 Task: Search for a round-trip flight from Athens to Istanbul, departing on August 1st and returning on August 15th.
Action: Mouse moved to (373, 357)
Screenshot: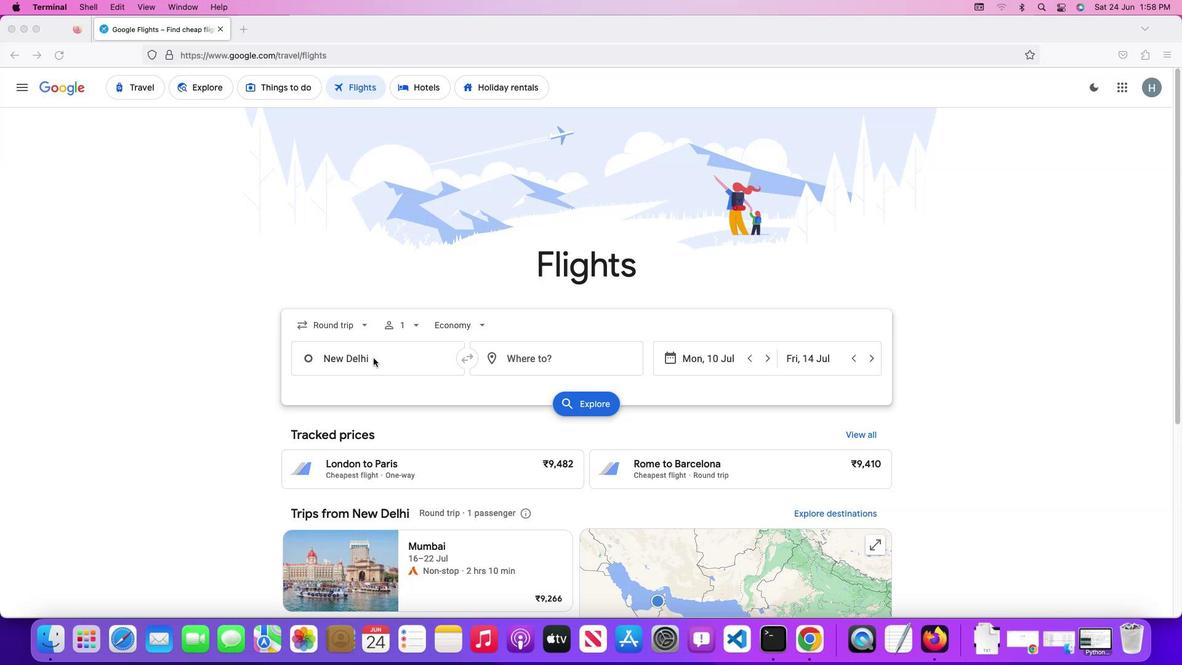 
Action: Mouse pressed left at (373, 357)
Screenshot: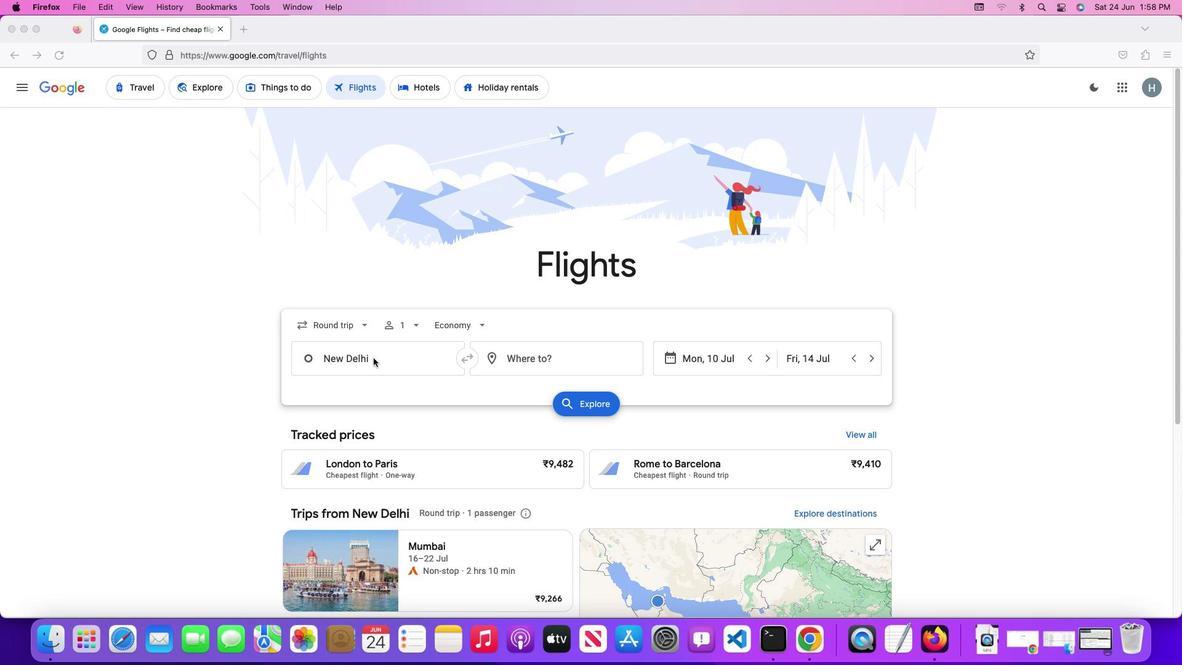 
Action: Mouse pressed left at (373, 357)
Screenshot: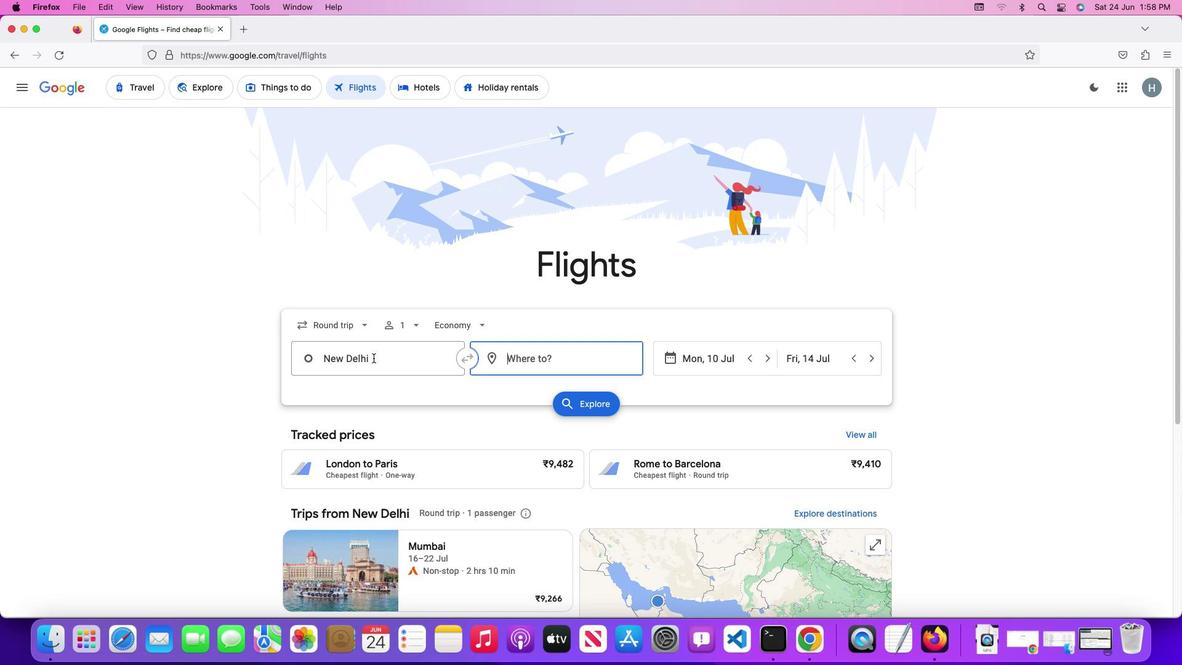 
Action: Key pressed Key.shift'A''t''h''e''n''s'
Screenshot: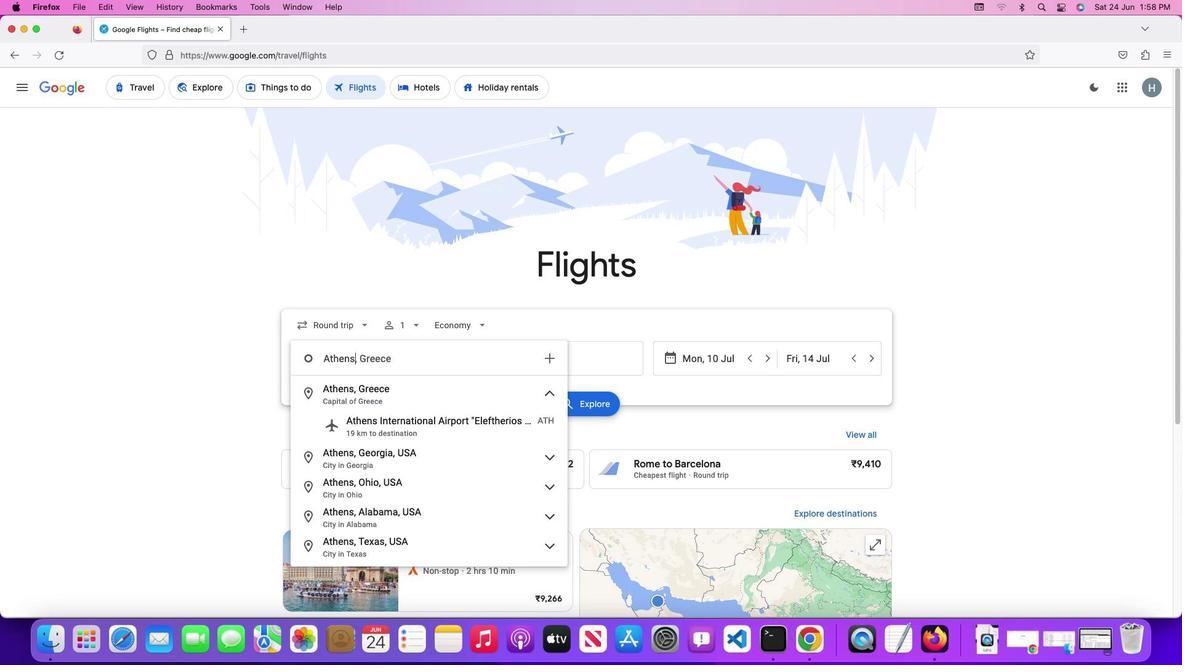 
Action: Mouse moved to (482, 398)
Screenshot: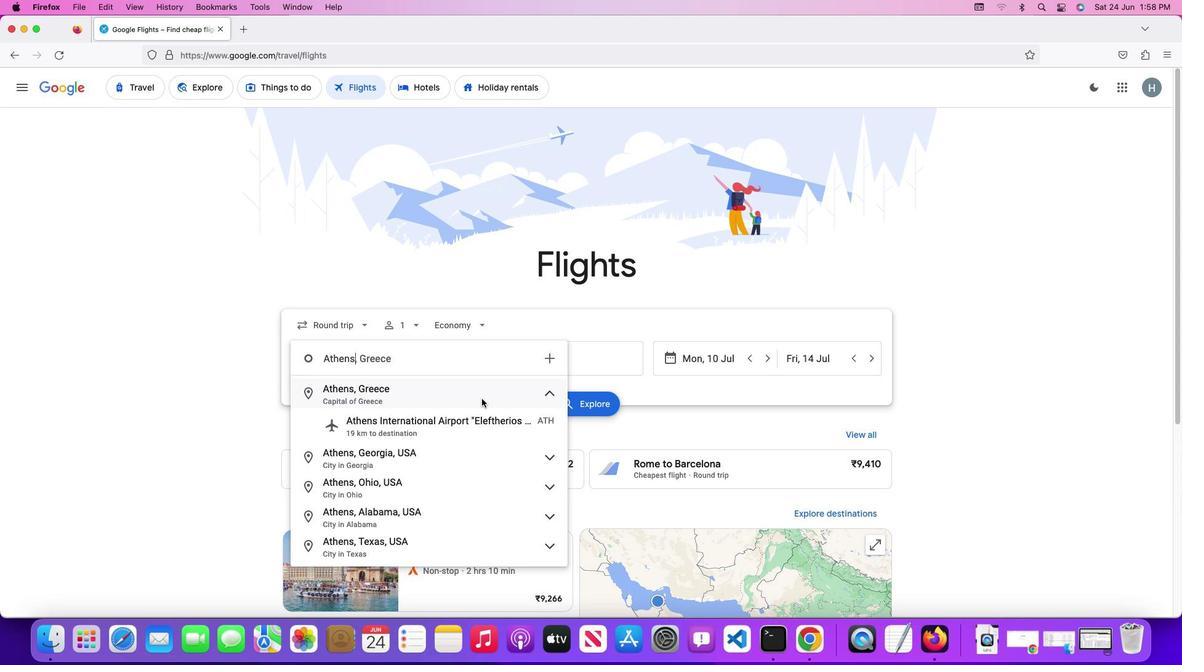 
Action: Mouse pressed left at (482, 398)
Screenshot: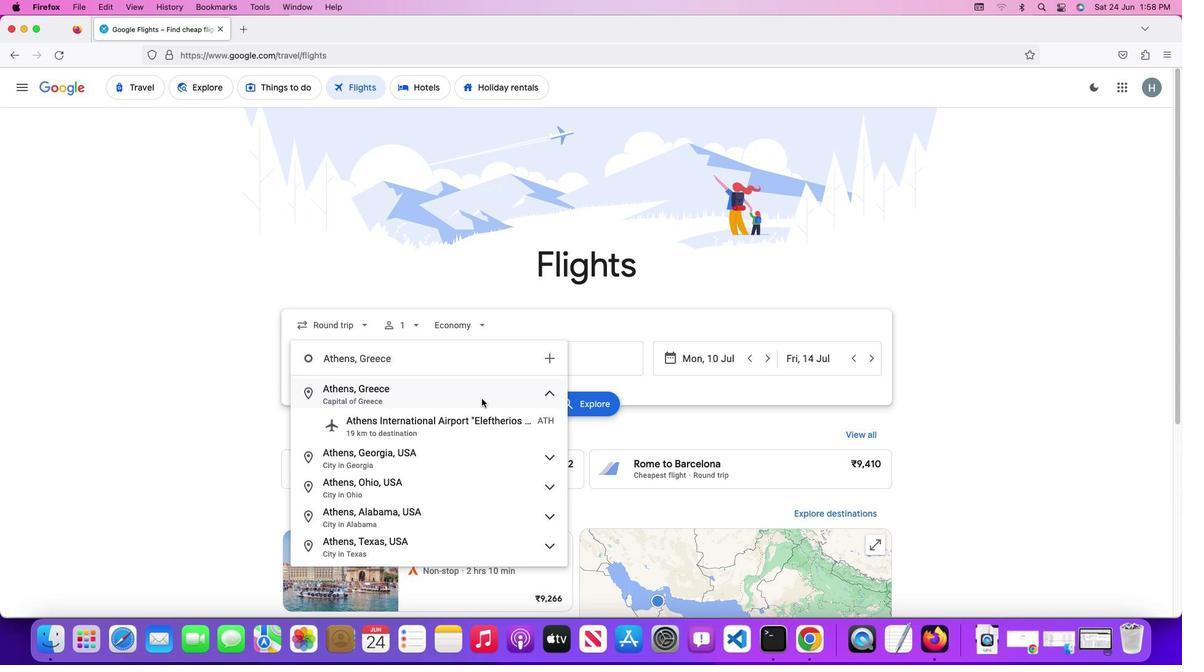 
Action: Mouse moved to (577, 366)
Screenshot: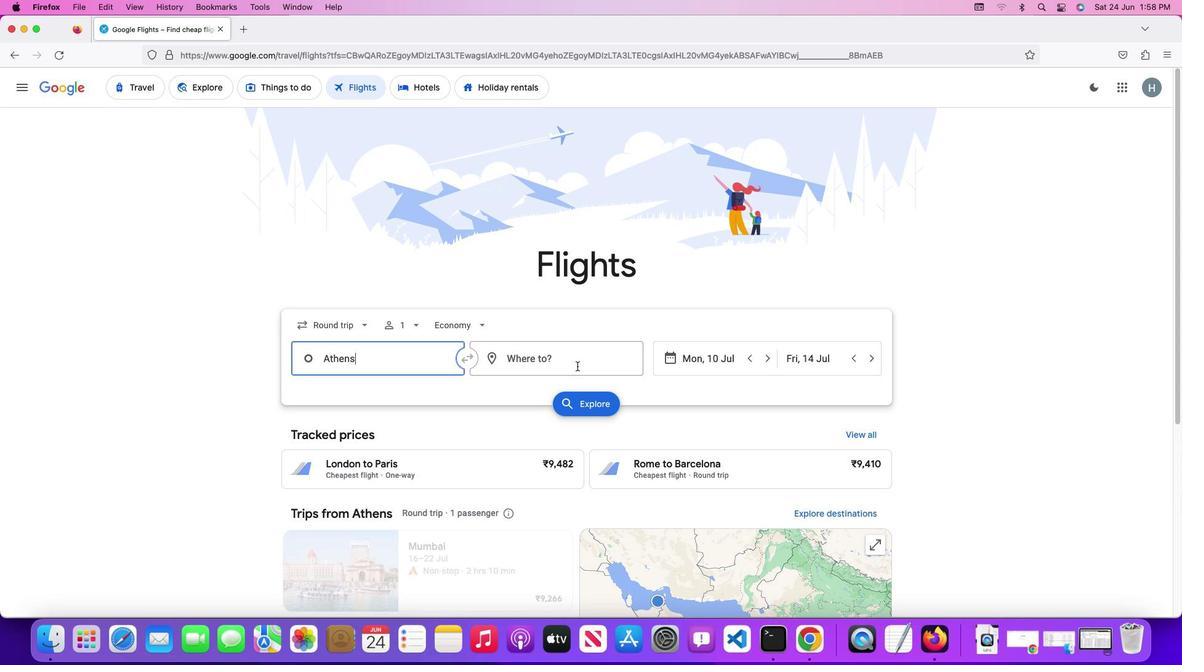 
Action: Mouse pressed left at (577, 366)
Screenshot: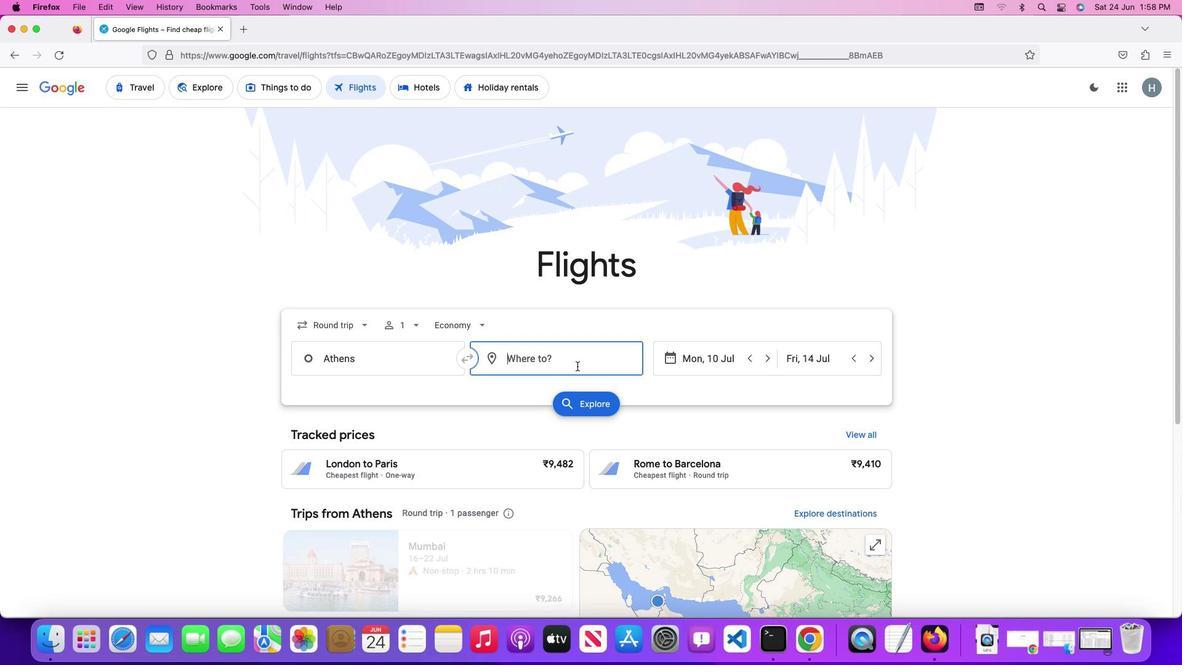 
Action: Key pressed Key.shift'I''s''t''a''n''b''u''l'
Screenshot: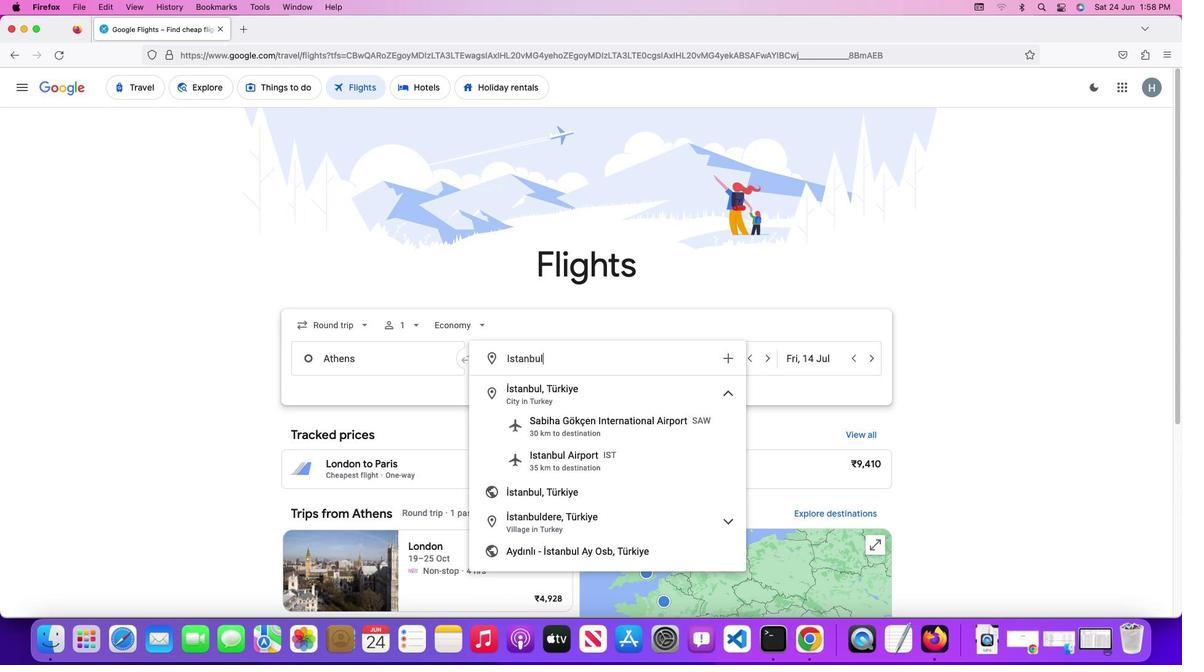 
Action: Mouse moved to (595, 399)
Screenshot: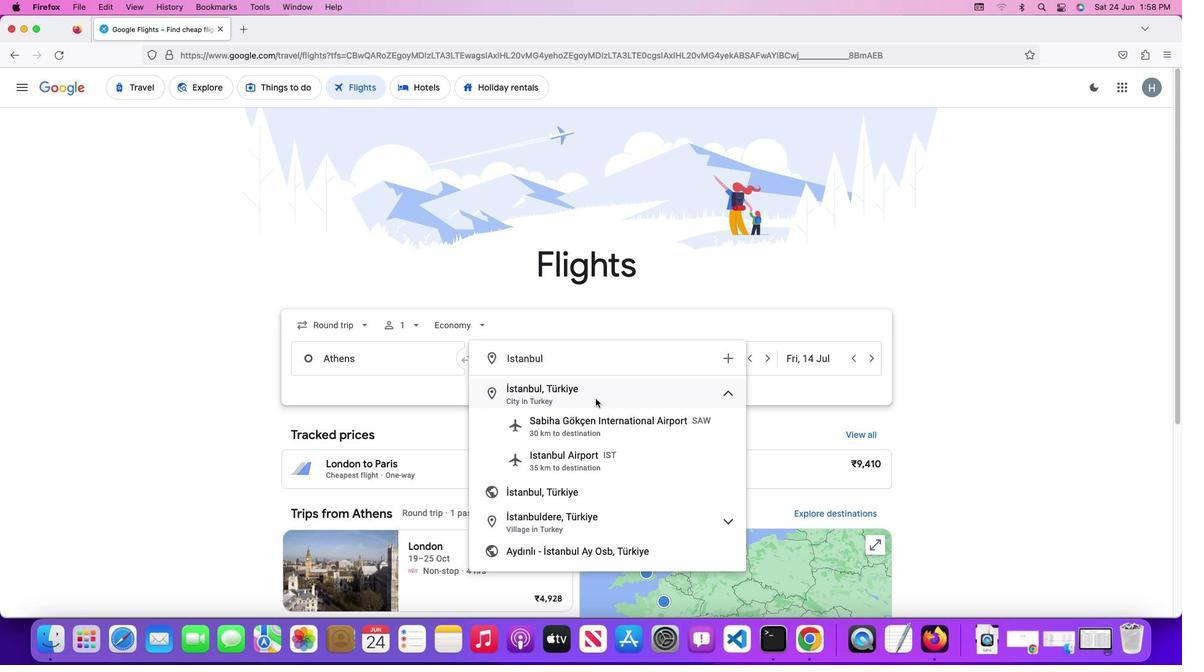 
Action: Mouse pressed left at (595, 399)
Screenshot: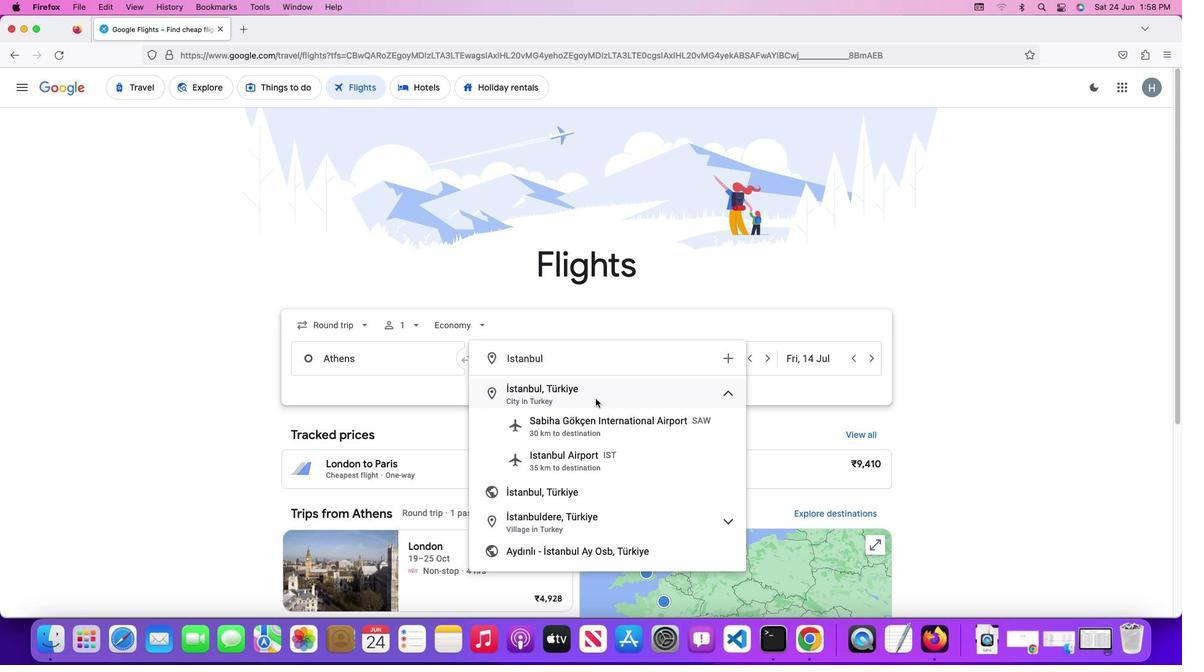 
Action: Mouse moved to (720, 359)
Screenshot: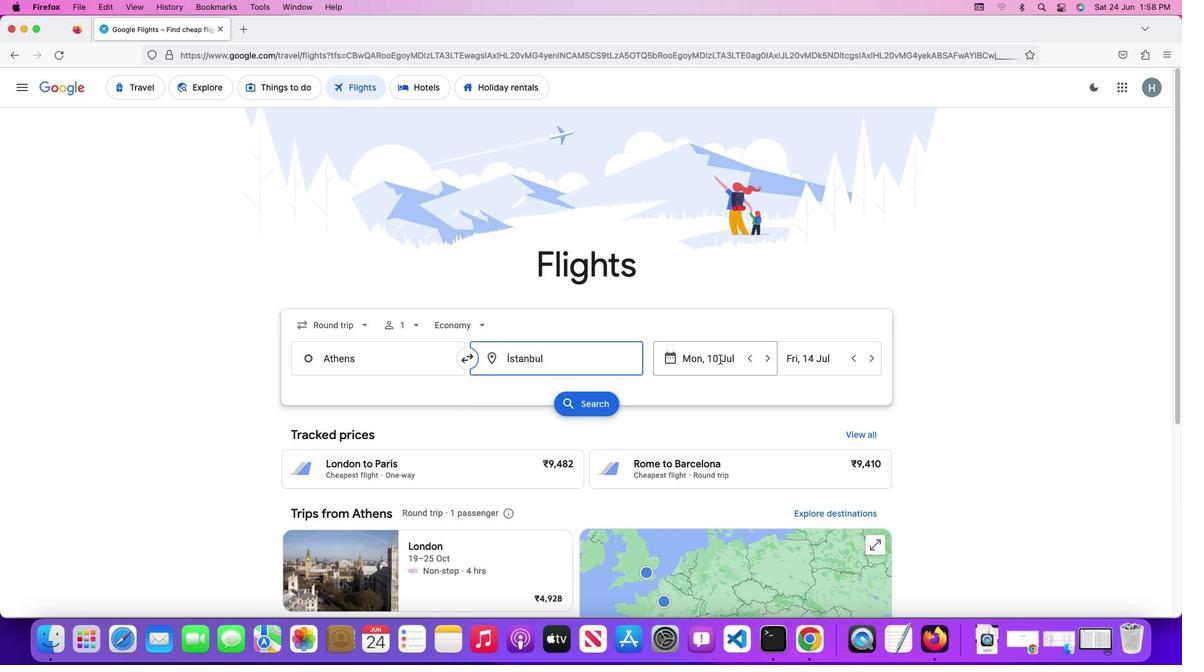 
Action: Mouse pressed left at (720, 359)
Screenshot: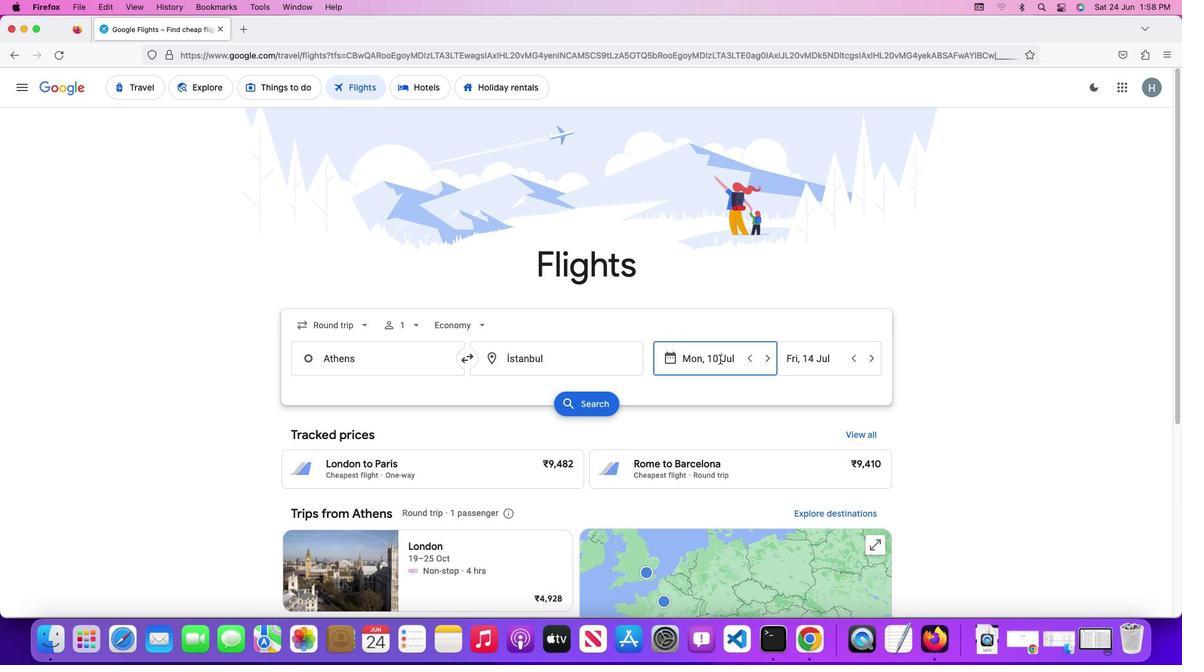 
Action: Mouse moved to (898, 444)
Screenshot: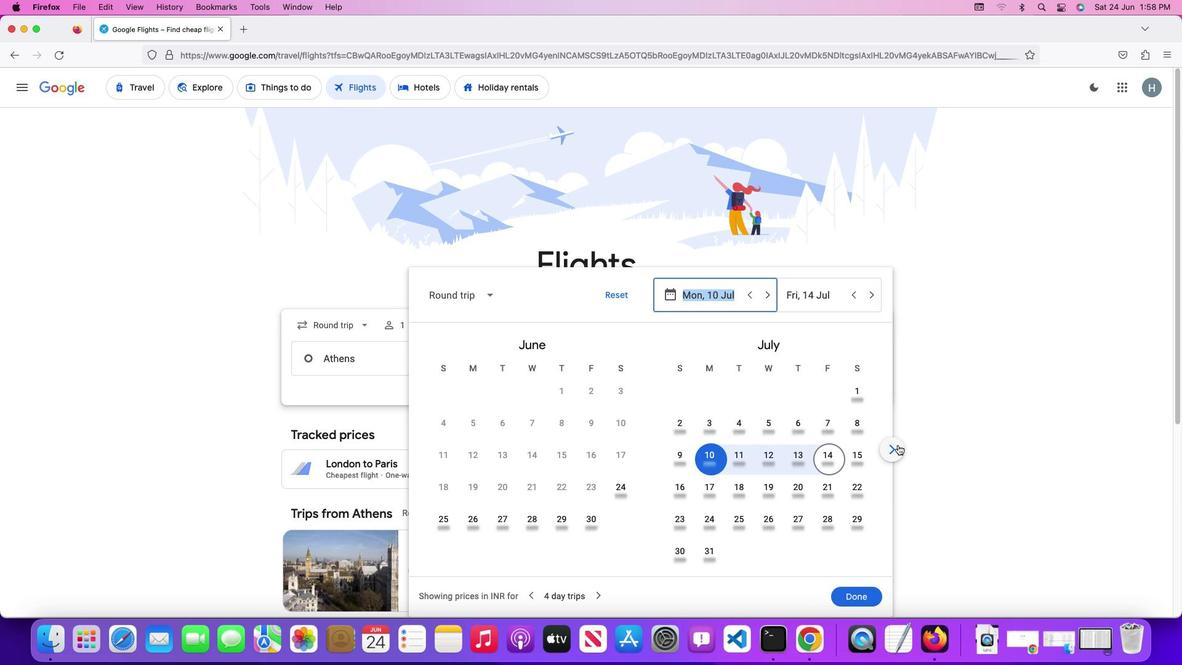 
Action: Mouse pressed left at (898, 444)
Screenshot: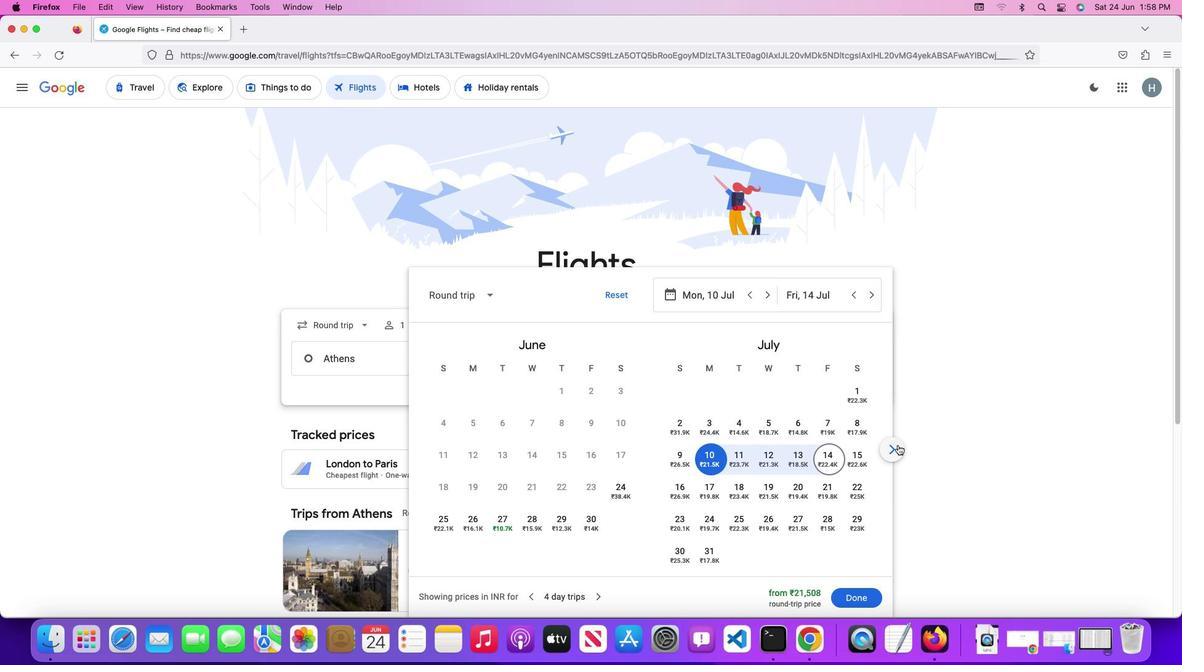 
Action: Mouse moved to (738, 394)
Screenshot: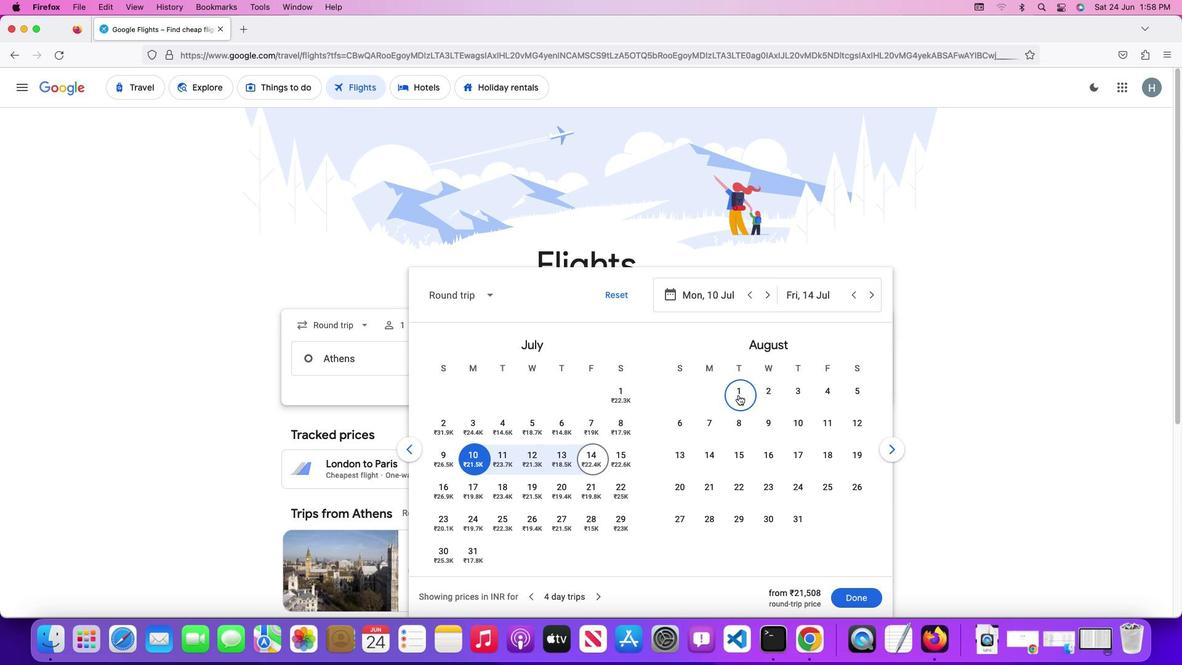 
Action: Mouse pressed left at (738, 394)
Screenshot: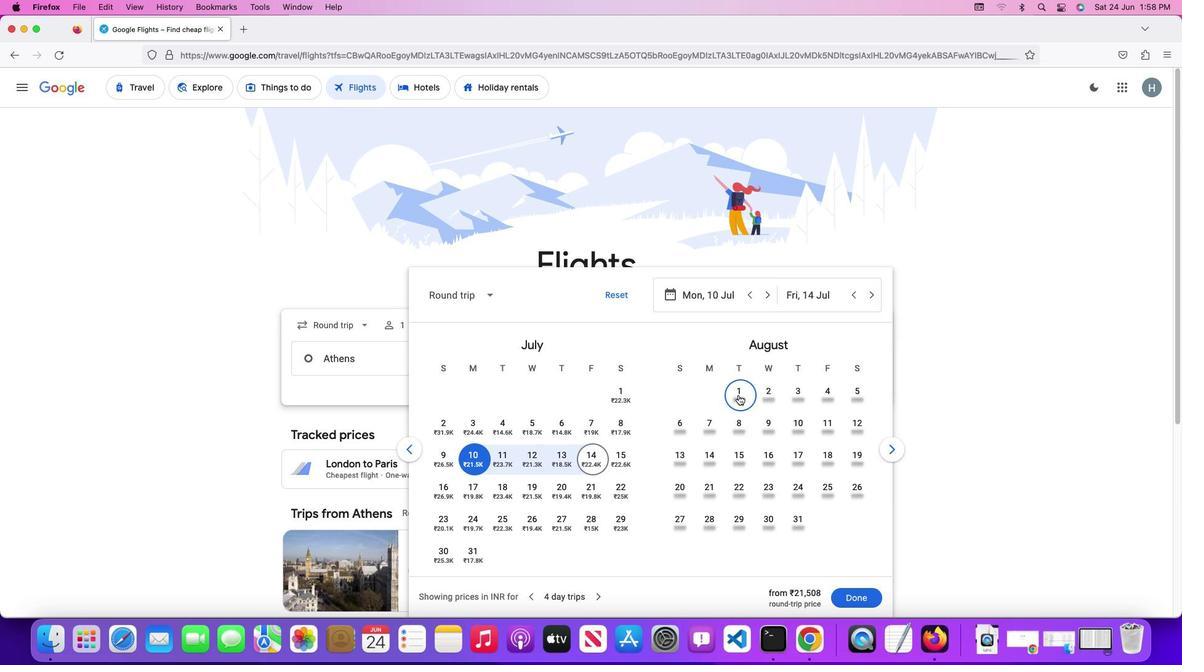 
Action: Mouse moved to (742, 451)
Screenshot: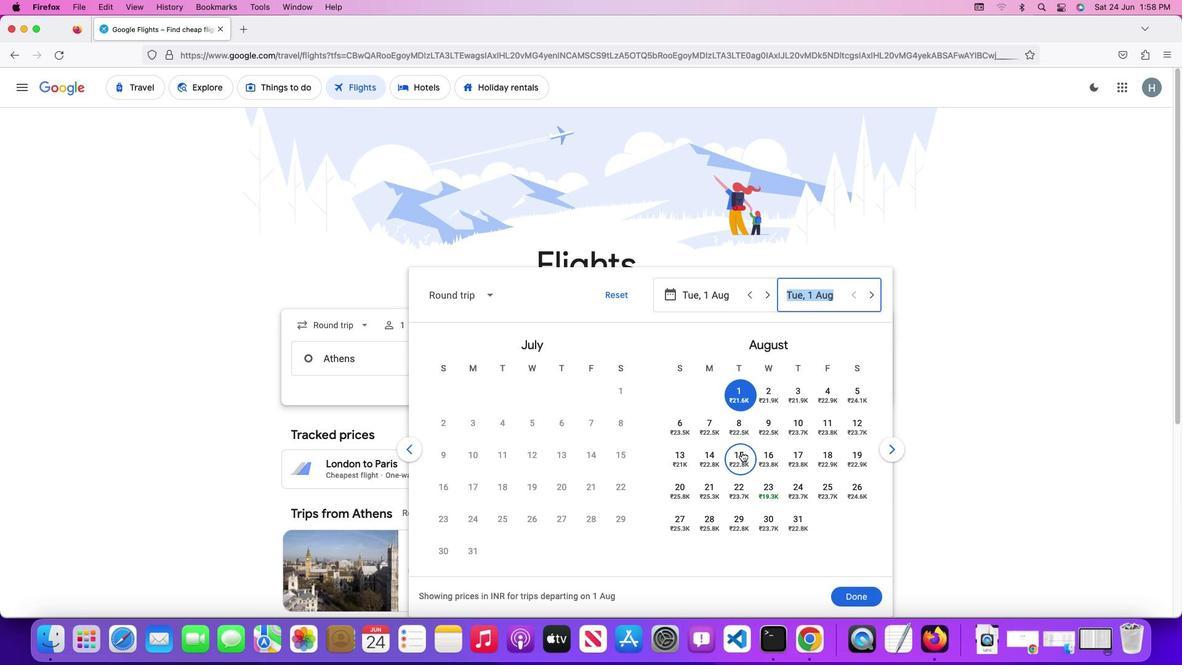 
Action: Mouse pressed left at (742, 451)
Screenshot: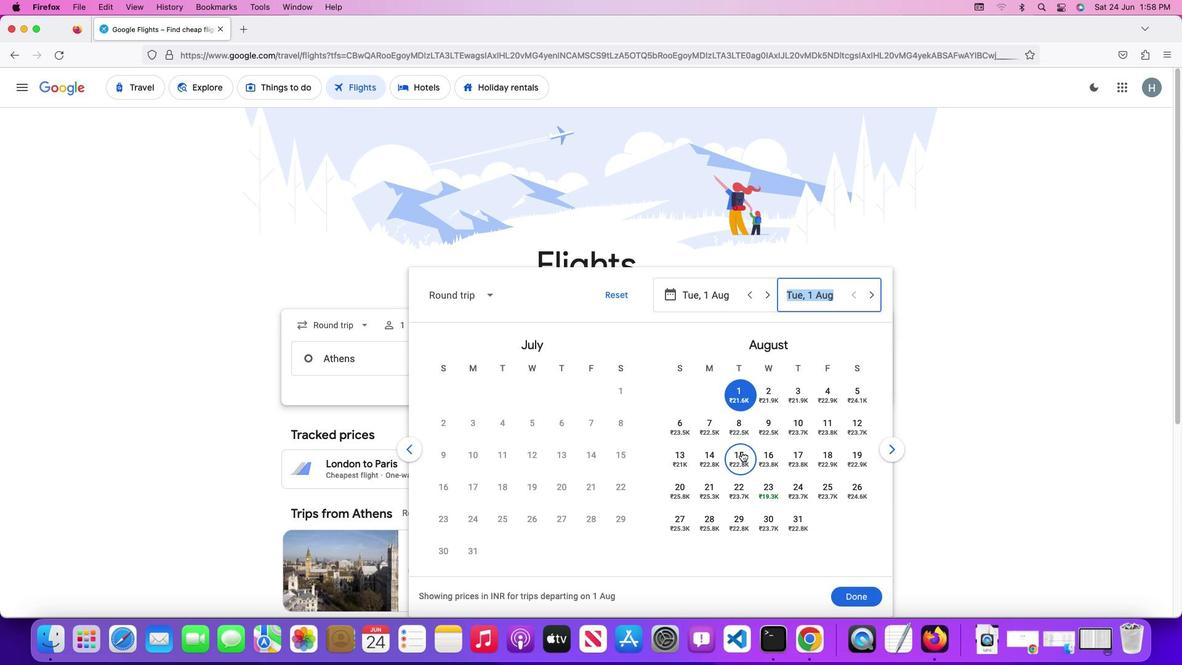 
Action: Mouse moved to (851, 597)
Screenshot: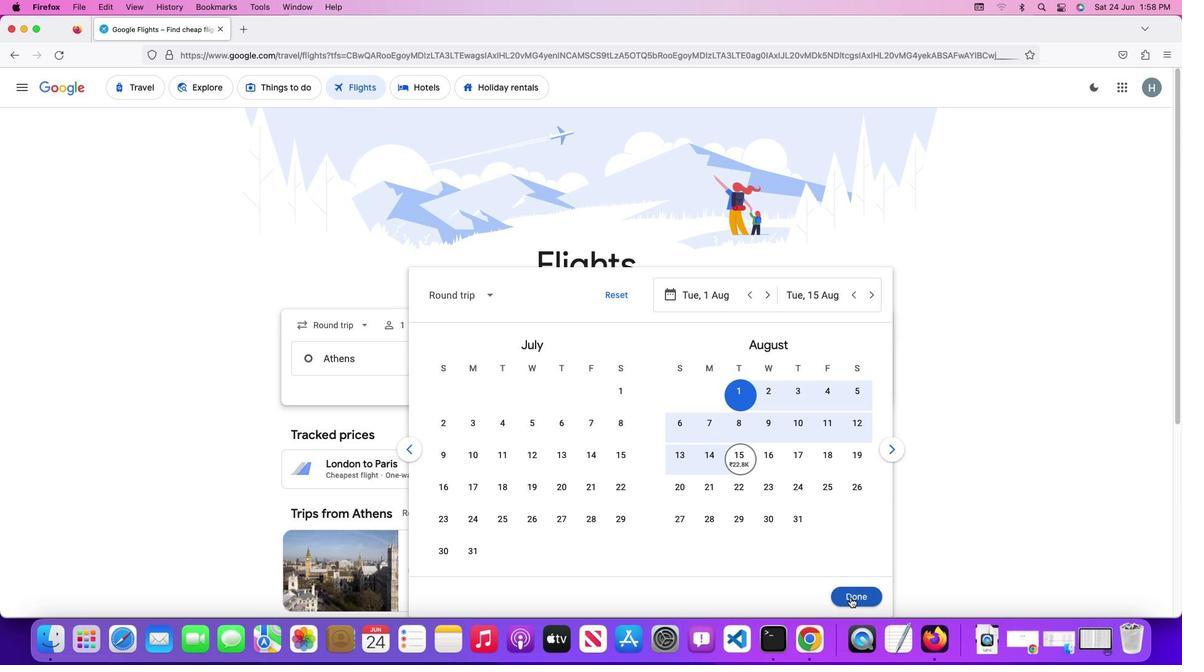 
Action: Mouse pressed left at (851, 597)
Screenshot: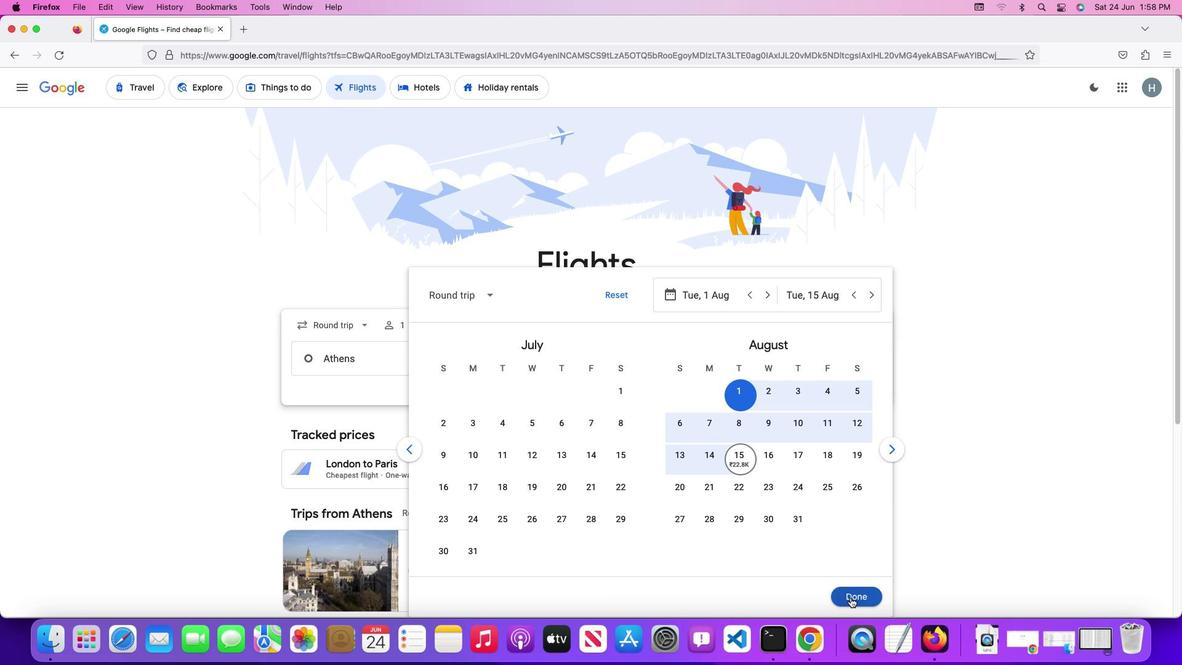 
Action: Mouse moved to (601, 407)
Screenshot: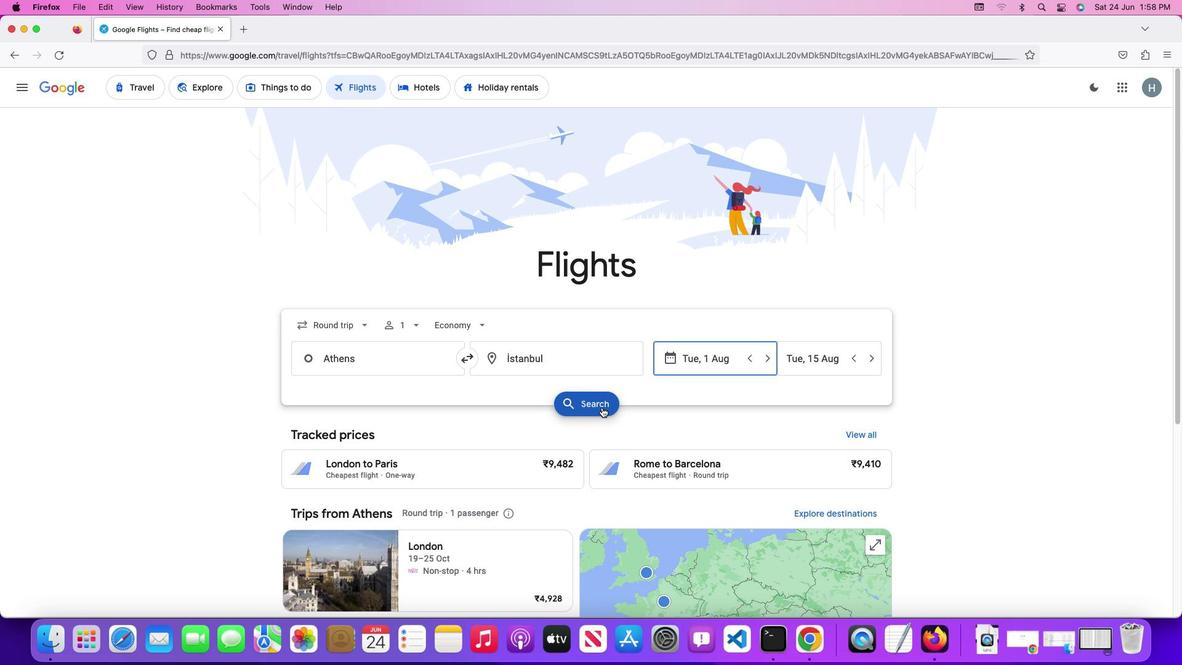 
Action: Mouse pressed left at (601, 407)
Screenshot: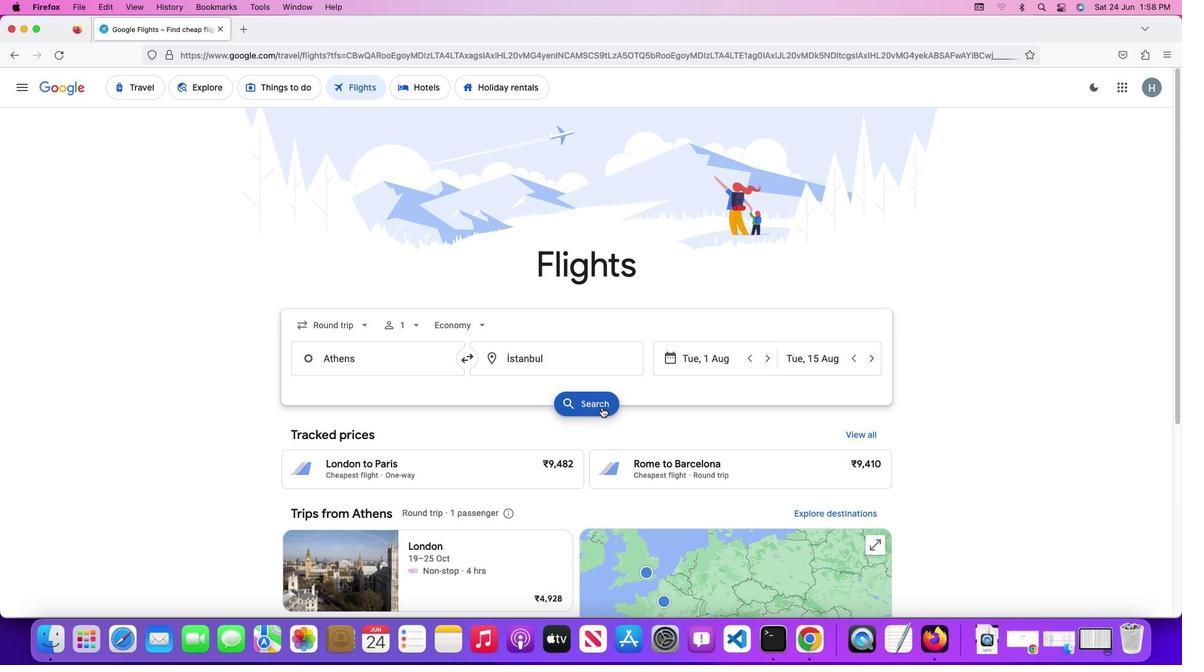 
Action: Mouse moved to (846, 250)
Screenshot: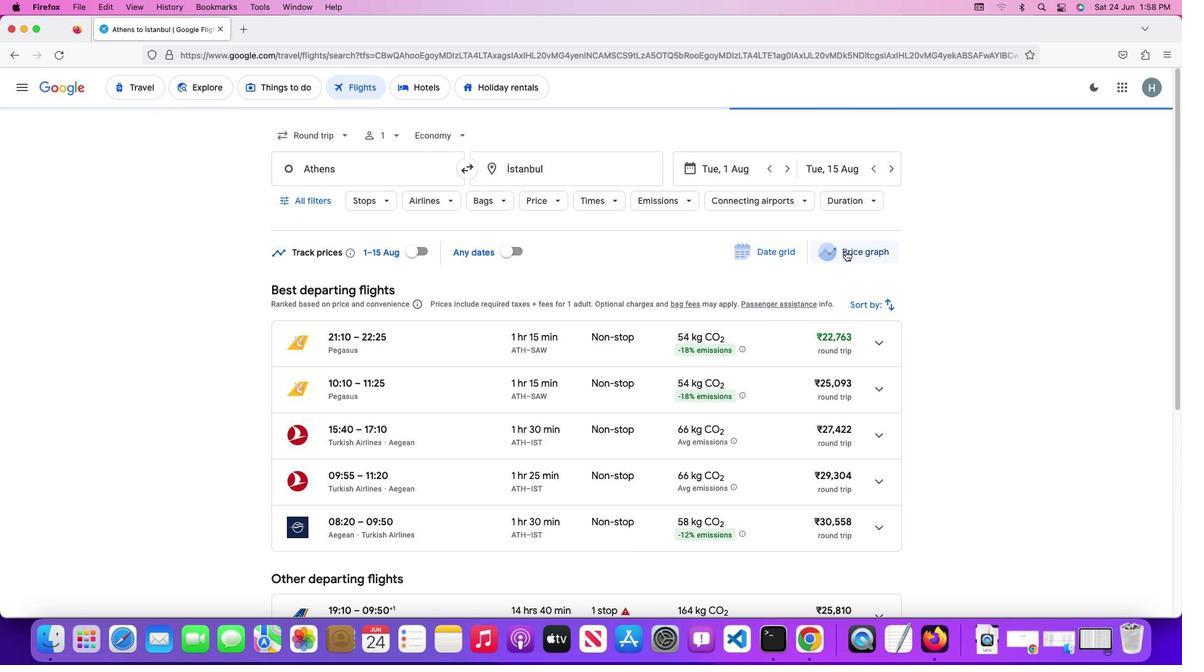 
Action: Mouse pressed left at (846, 250)
Screenshot: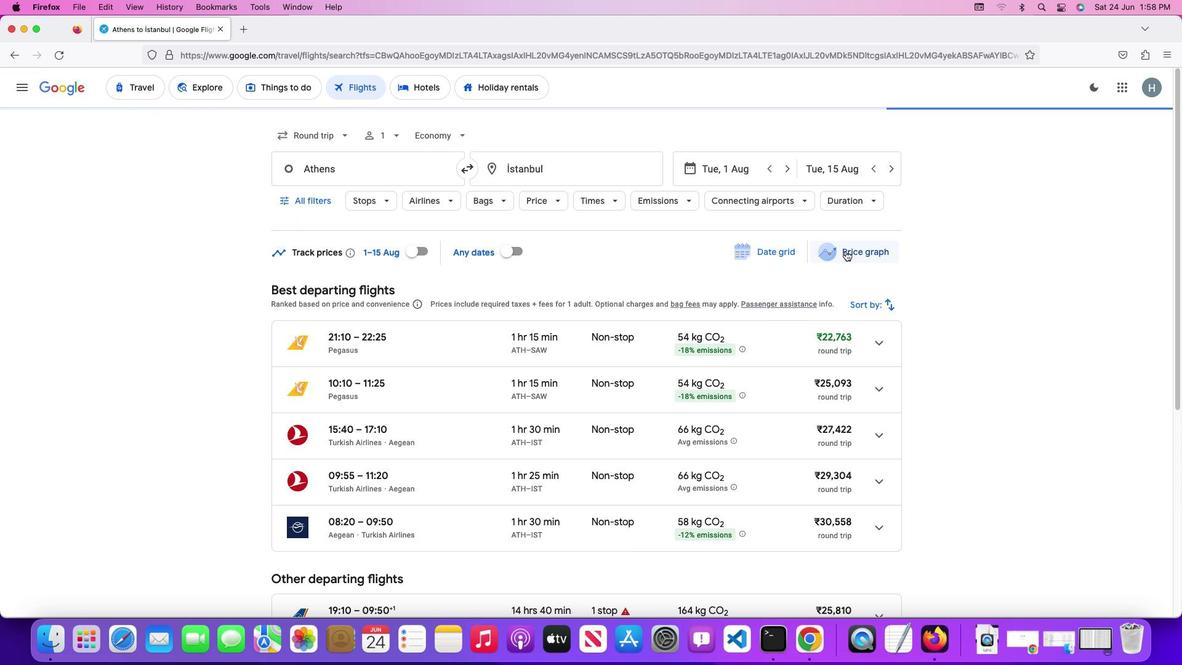 
Action: Mouse moved to (648, 292)
Screenshot: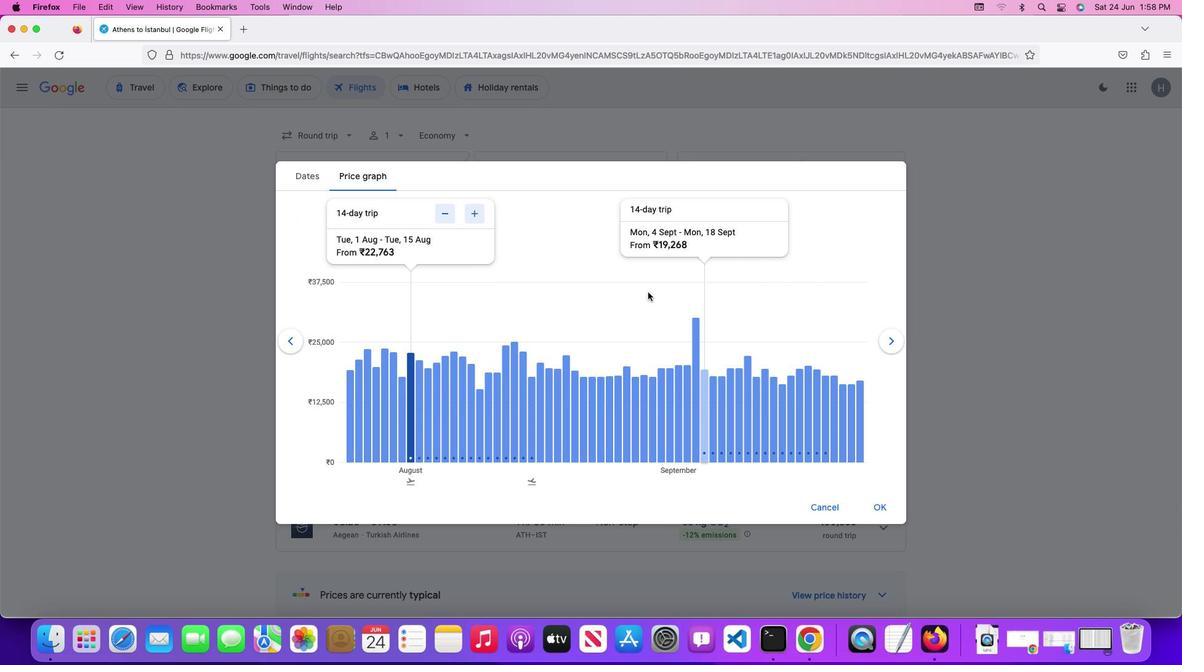 
